 Task: Create List Webinars in Board Product Research to Workspace Business Analysis. Create List Podcasts in Board Team Collaboration to Workspace Business Analysis. Create List Videos in Board Product Development and Innovation Consulting to Workspace Business Analysis
Action: Mouse moved to (237, 155)
Screenshot: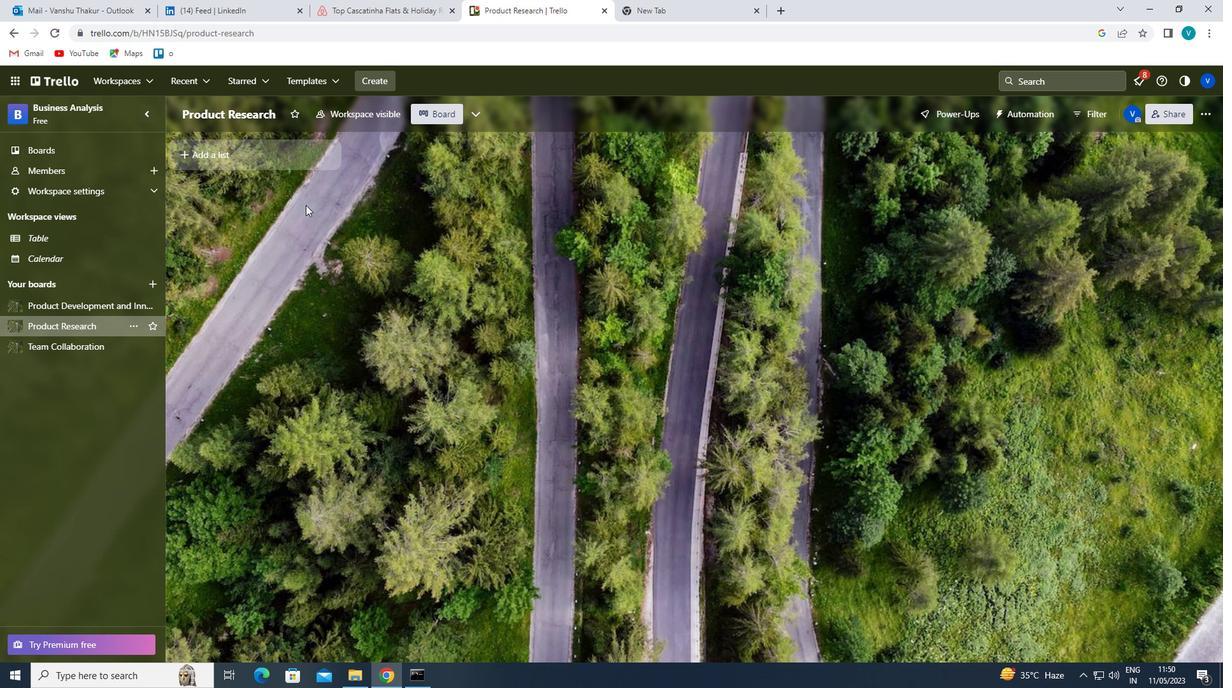 
Action: Mouse pressed left at (237, 155)
Screenshot: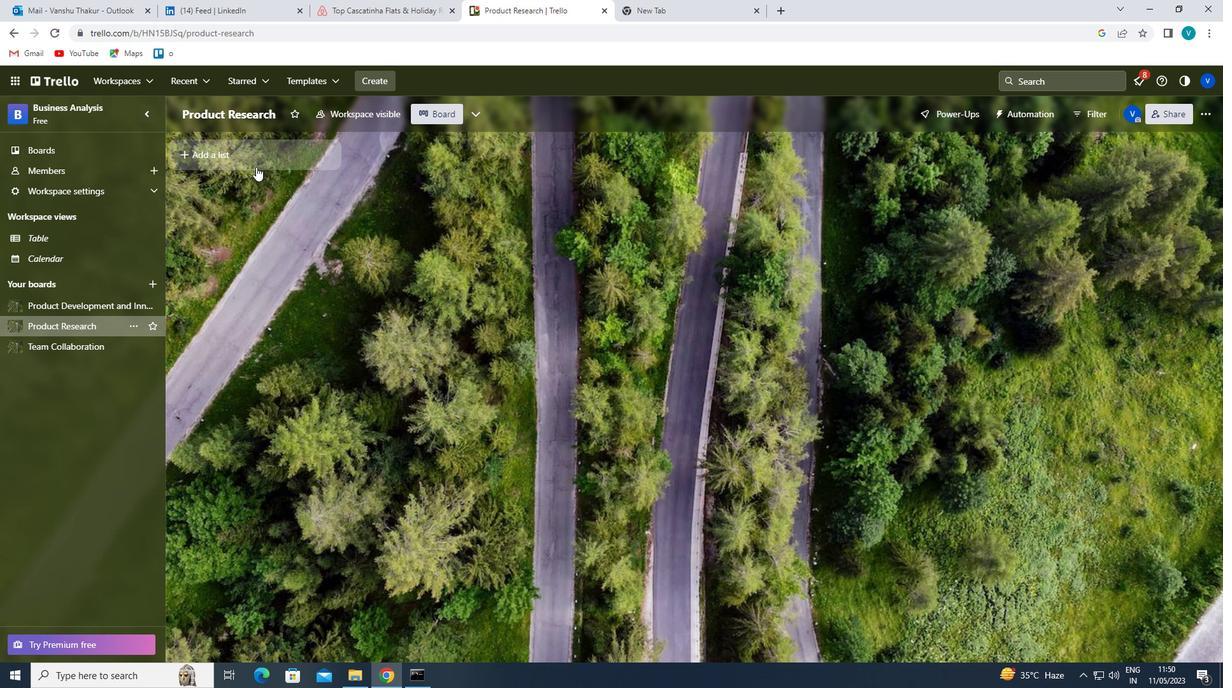 
Action: Mouse moved to (237, 156)
Screenshot: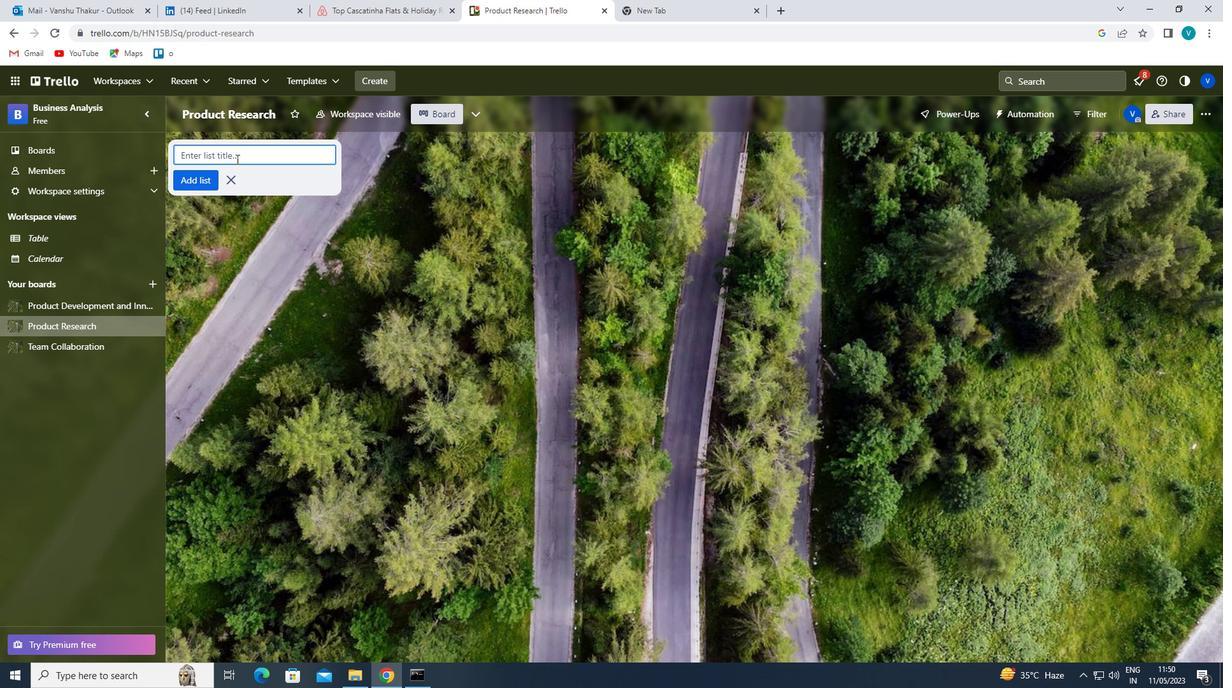
Action: Mouse pressed left at (237, 156)
Screenshot: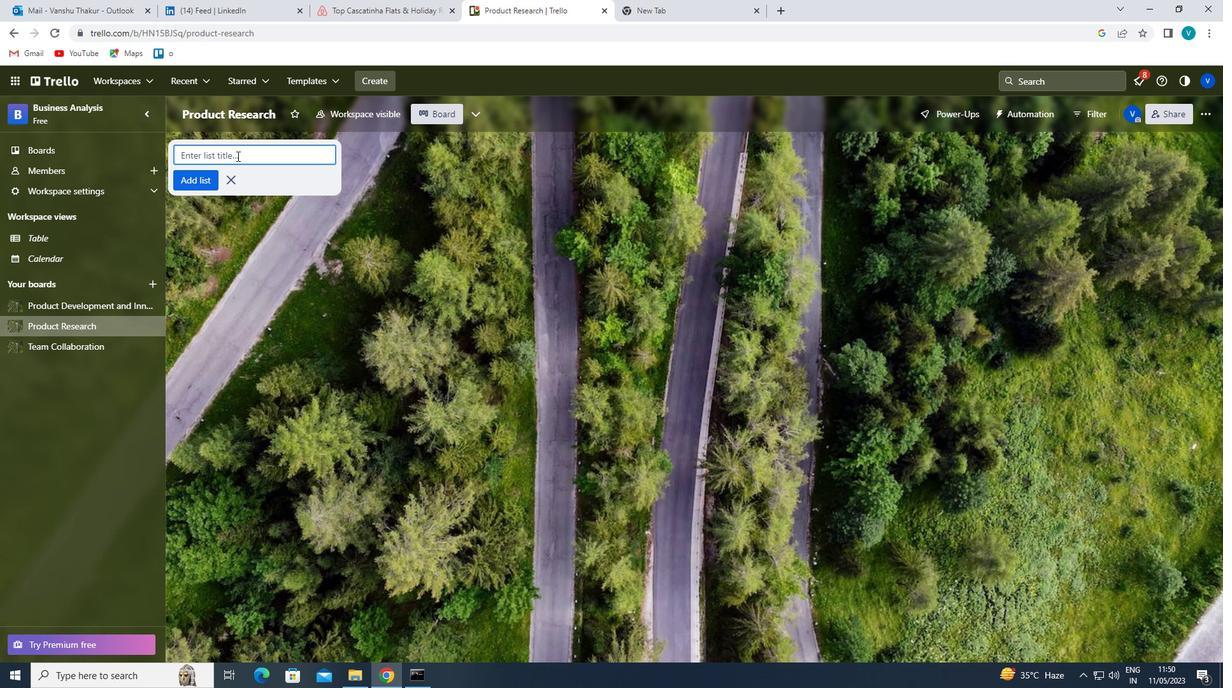 
Action: Key pressed <Key.shift>WEBINARS
Screenshot: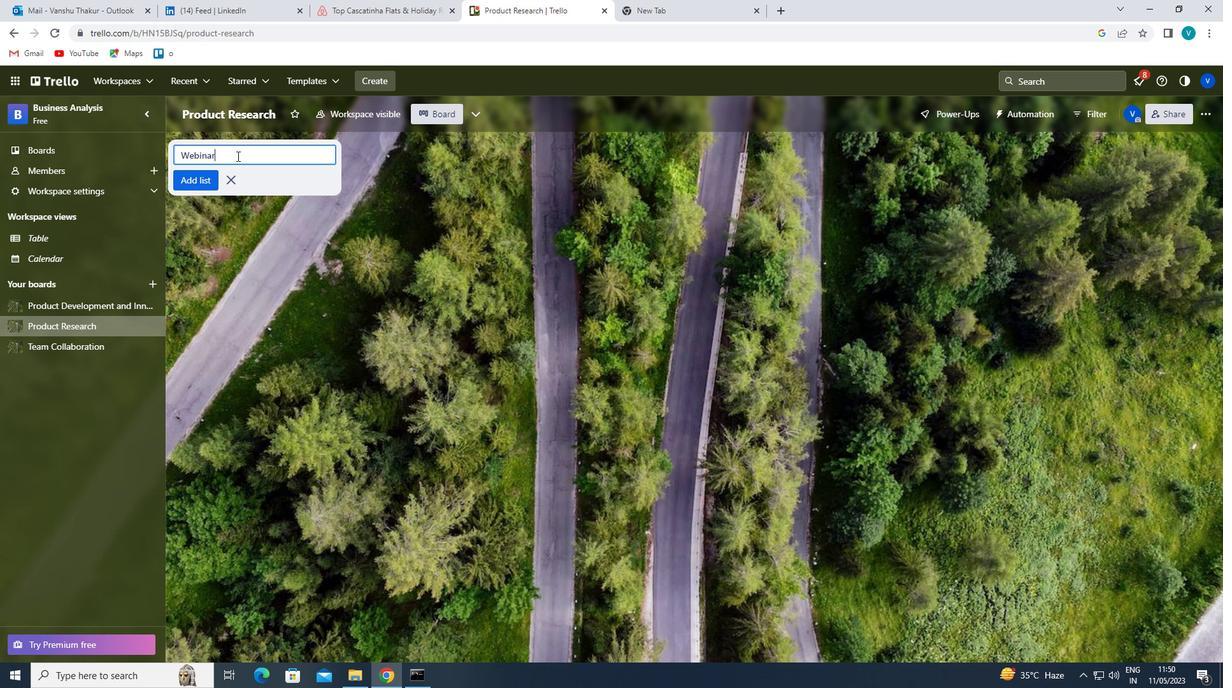 
Action: Mouse moved to (257, 142)
Screenshot: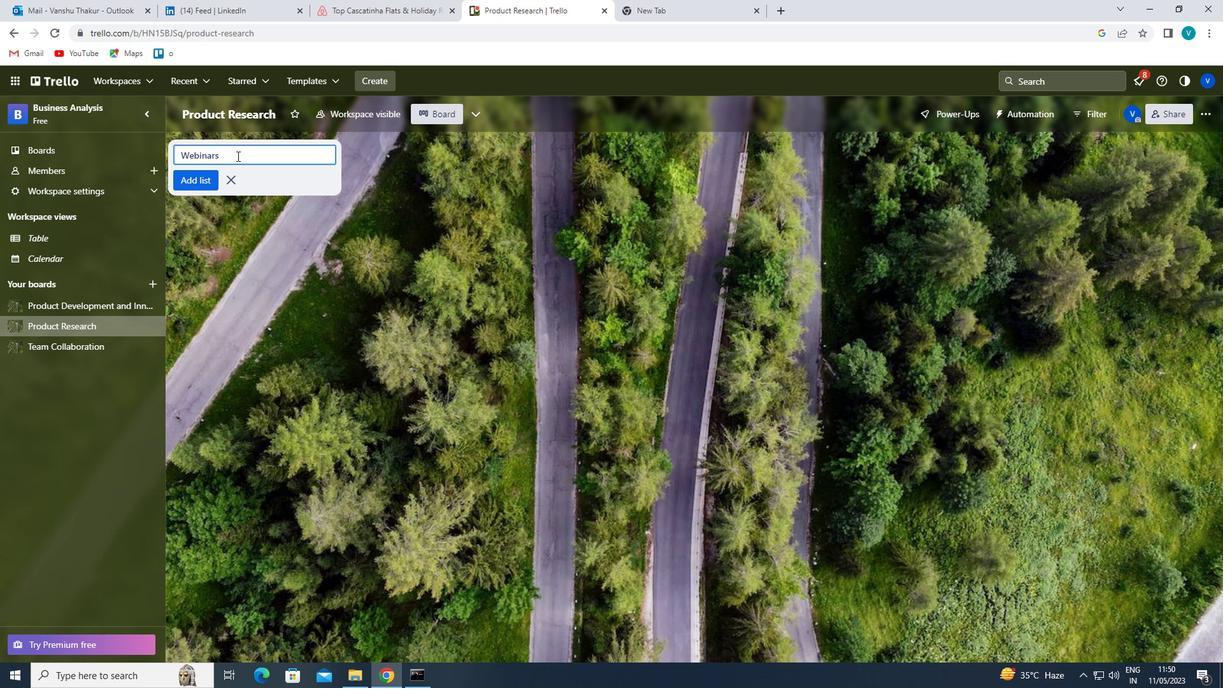 
Action: Key pressed <Key.enter>
Screenshot: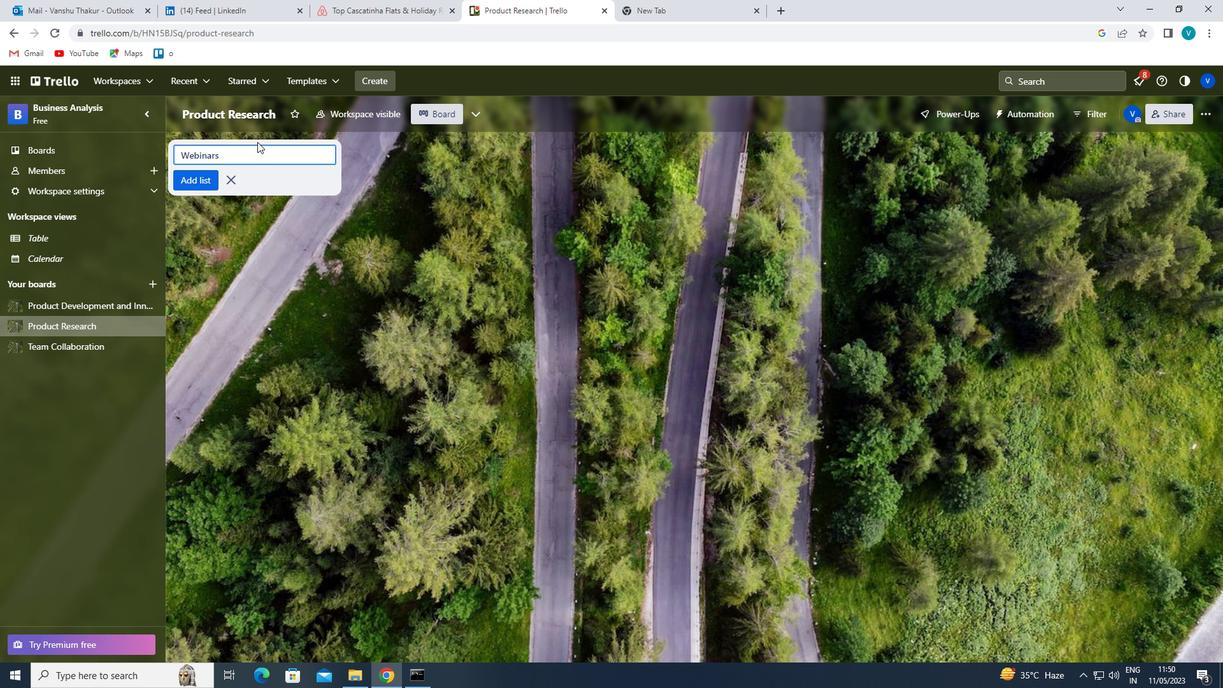 
Action: Mouse moved to (54, 347)
Screenshot: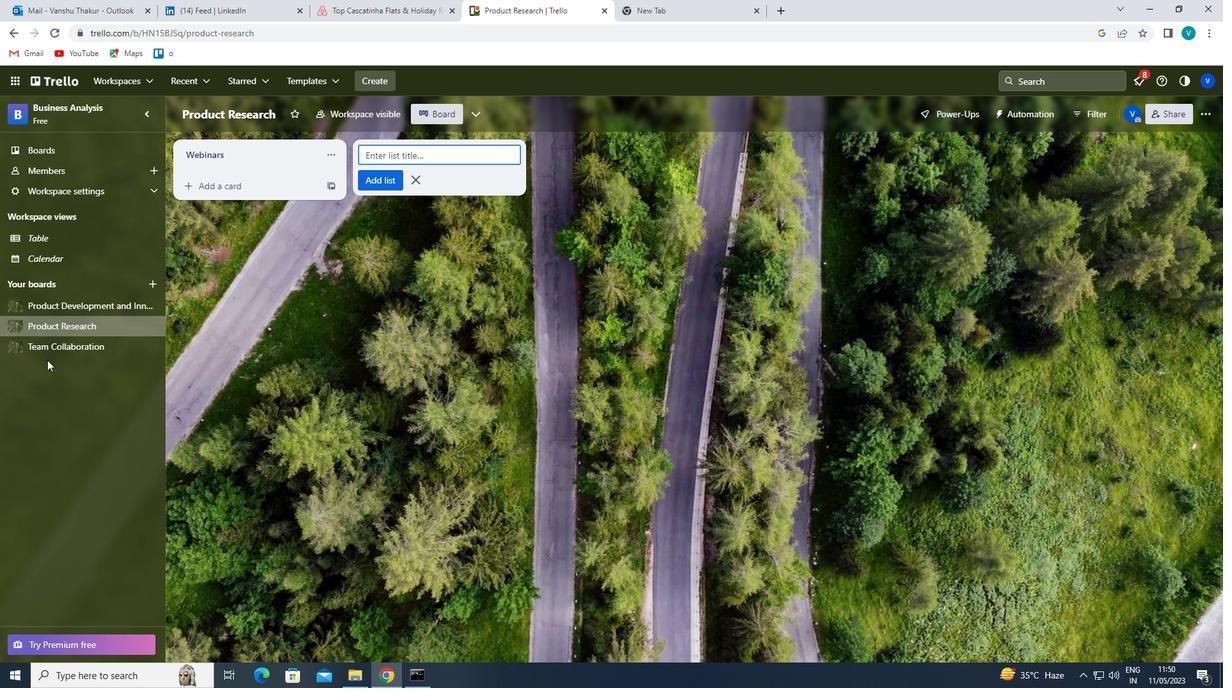 
Action: Mouse pressed left at (54, 347)
Screenshot: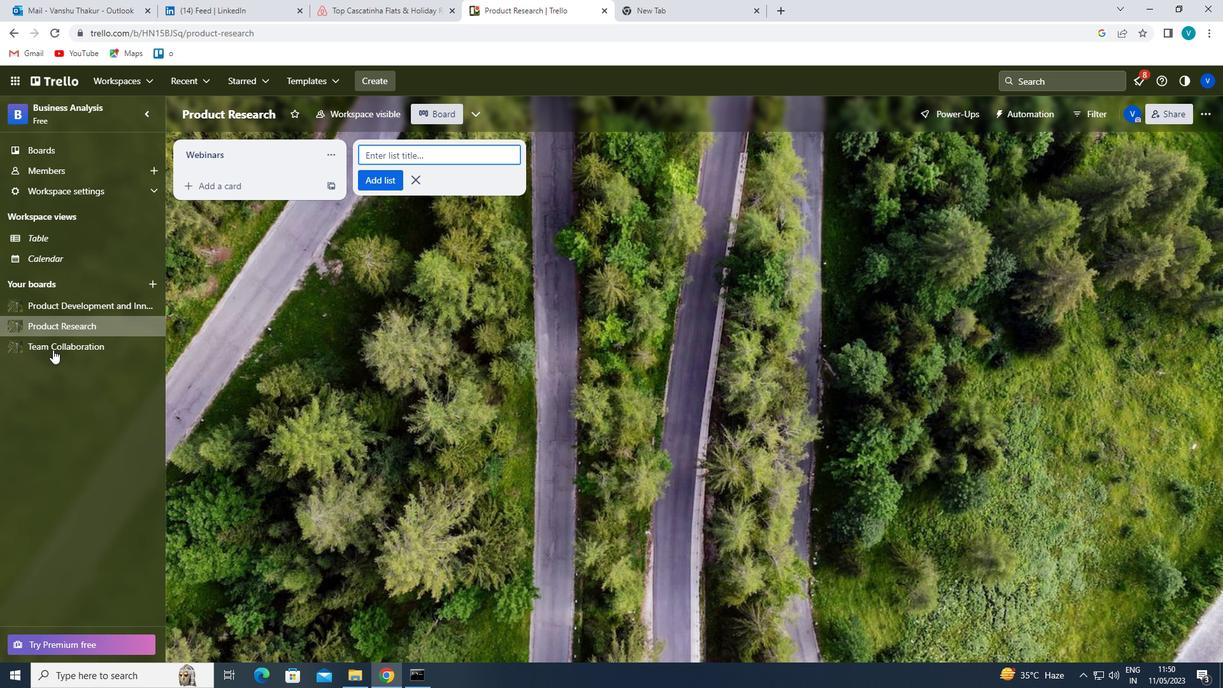 
Action: Mouse moved to (226, 150)
Screenshot: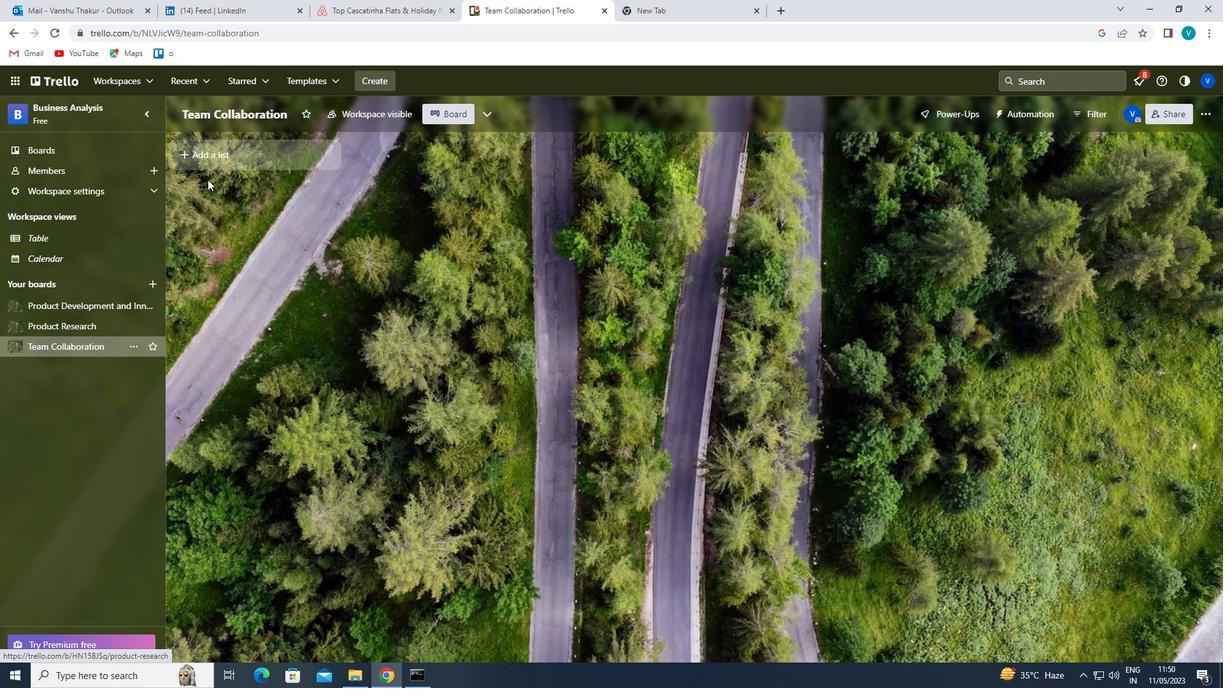 
Action: Mouse pressed left at (226, 150)
Screenshot: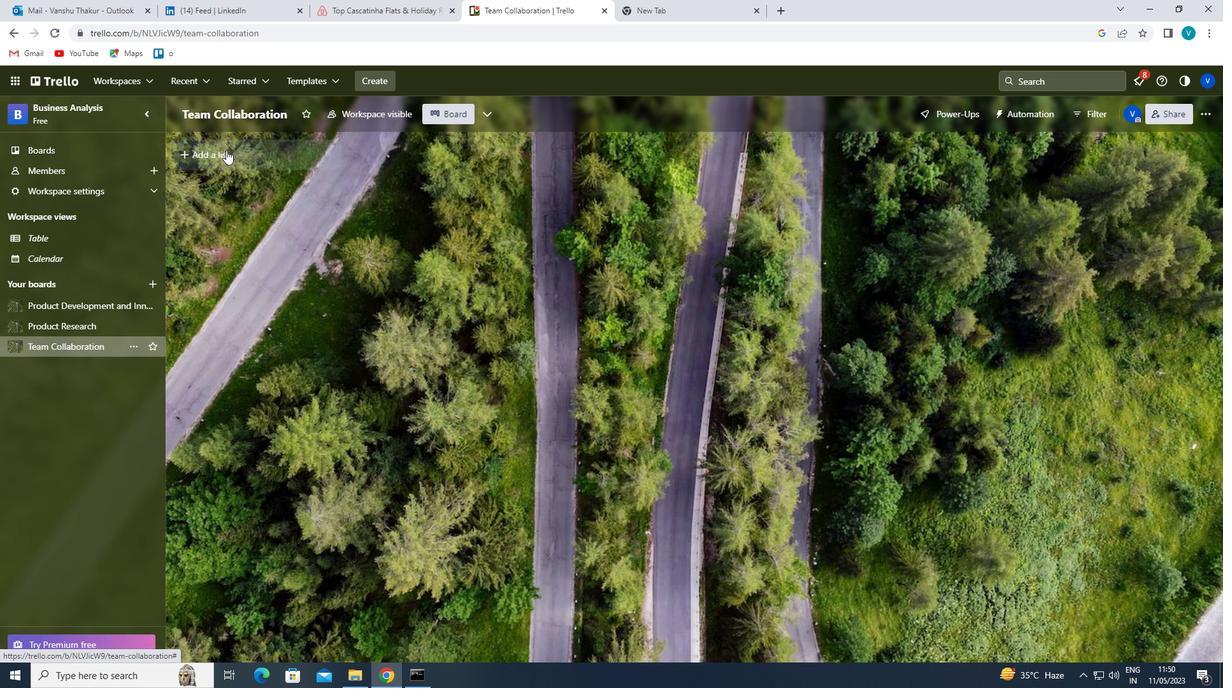
Action: Mouse moved to (226, 149)
Screenshot: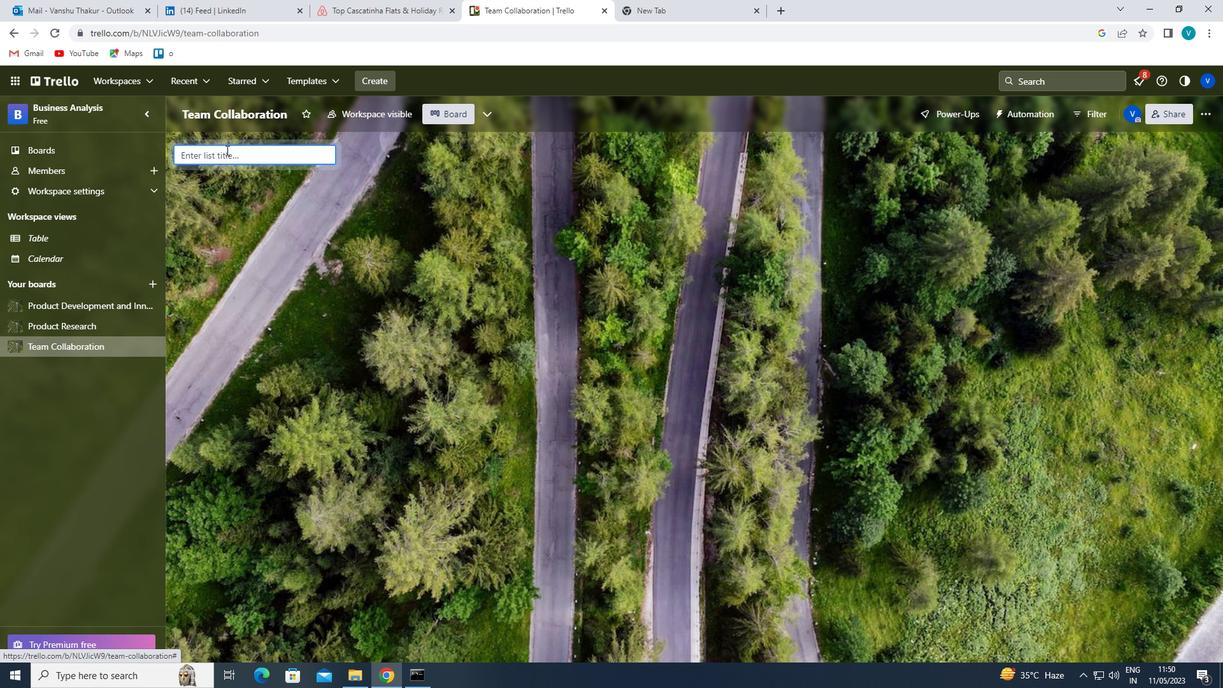 
Action: Key pressed <Key.shift>LIST<Key.space><Key.shift>PODCASTS<Key.enter>
Screenshot: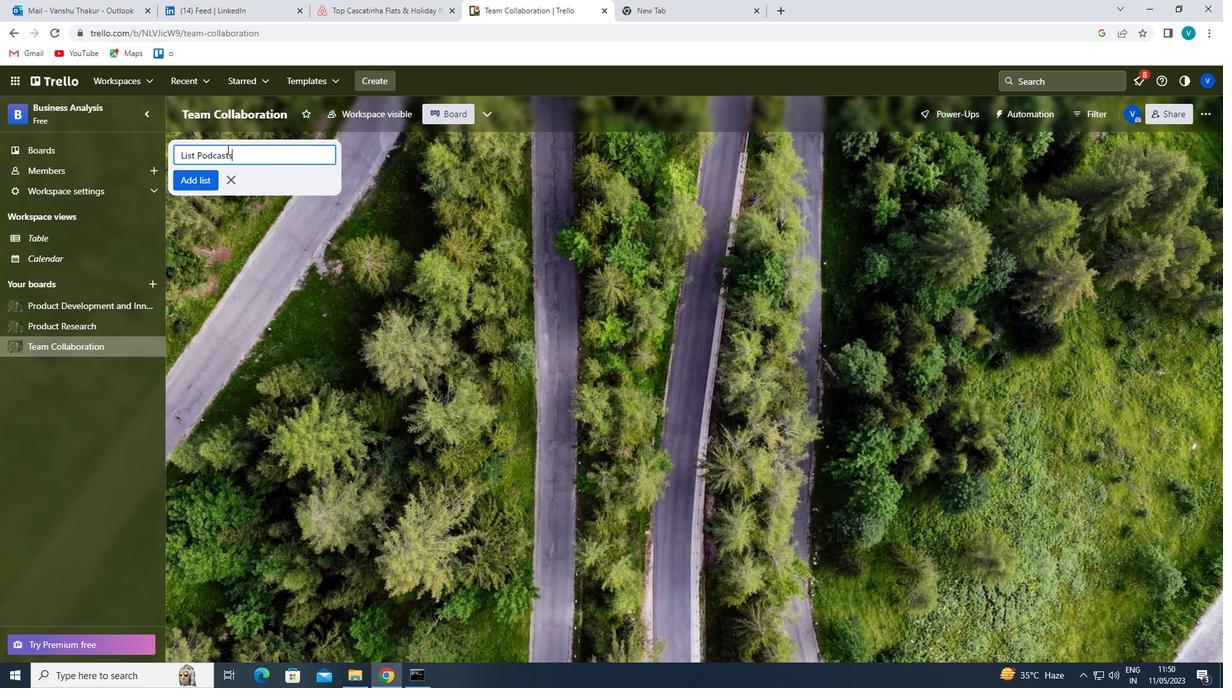 
Action: Mouse moved to (86, 305)
Screenshot: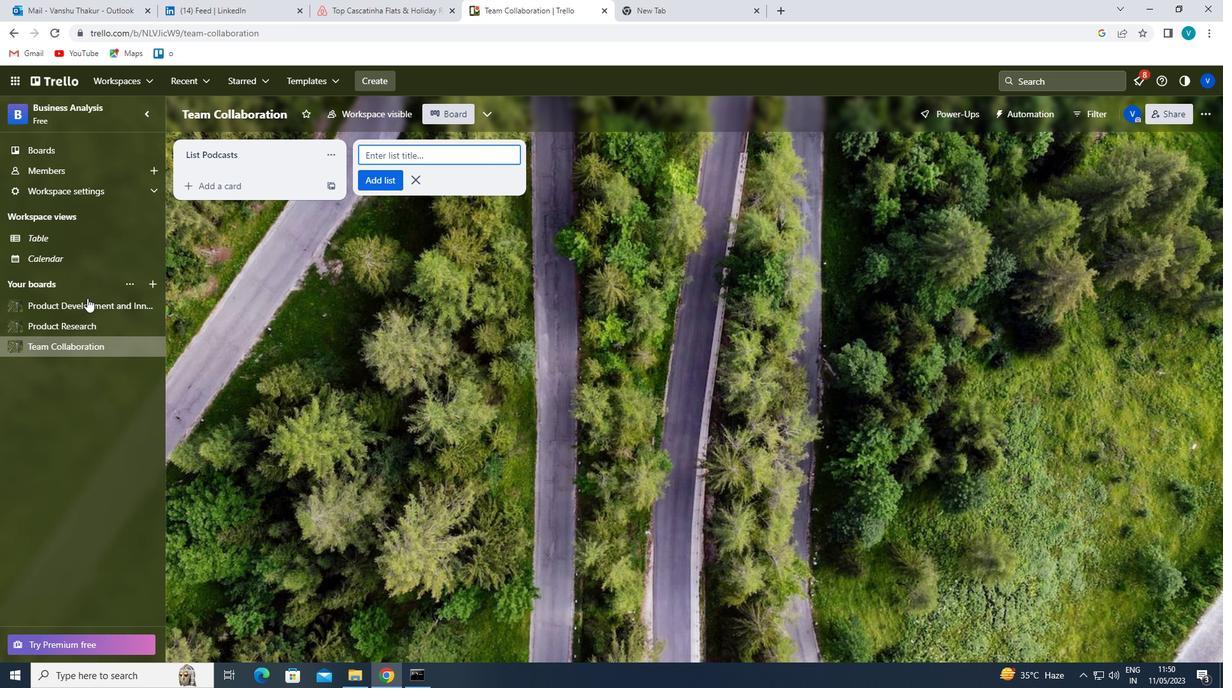 
Action: Mouse pressed left at (86, 305)
Screenshot: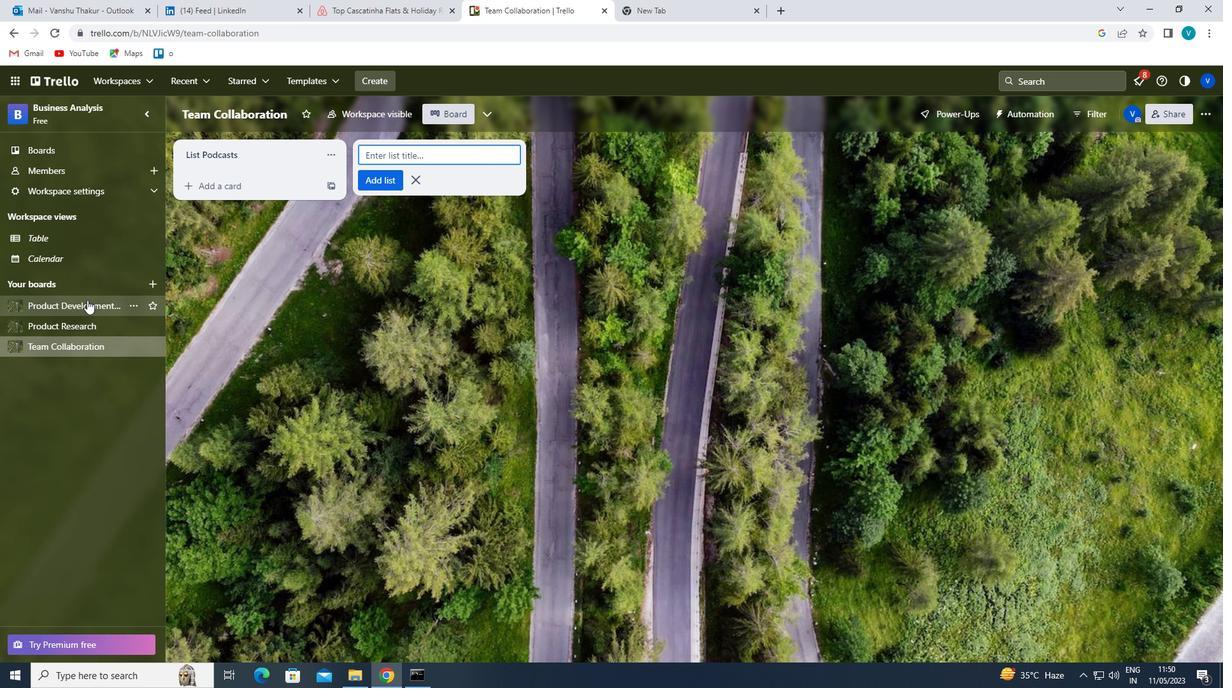 
Action: Mouse moved to (253, 152)
Screenshot: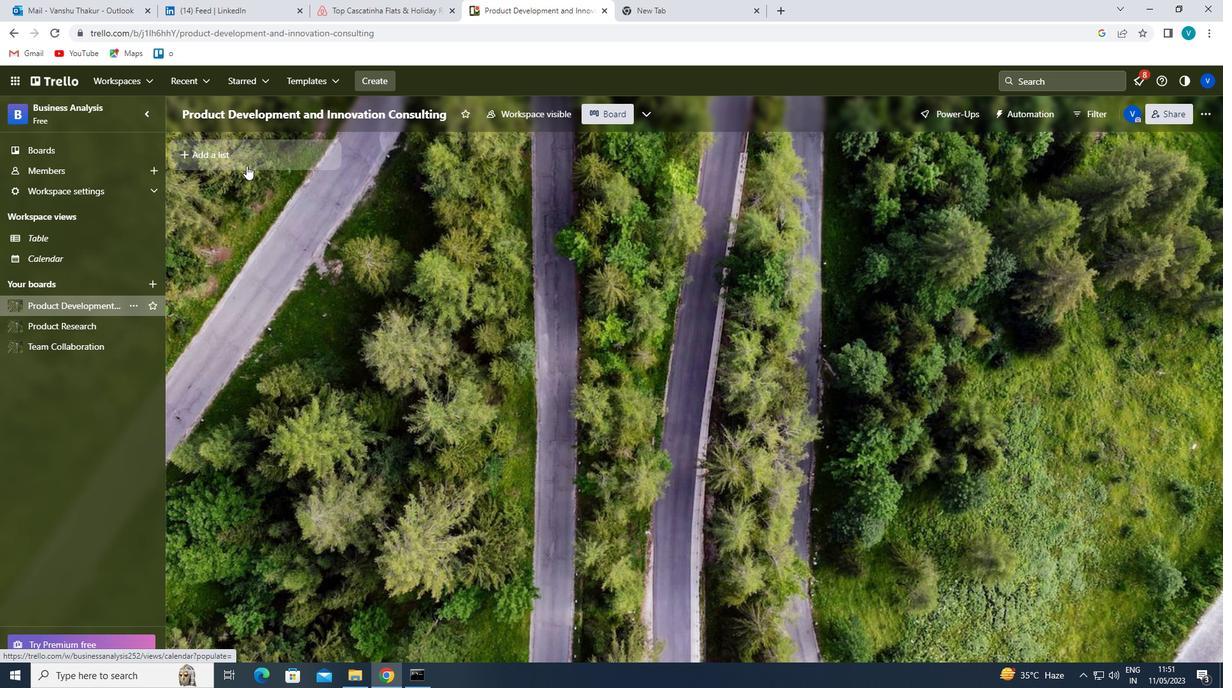 
Action: Mouse pressed left at (253, 152)
Screenshot: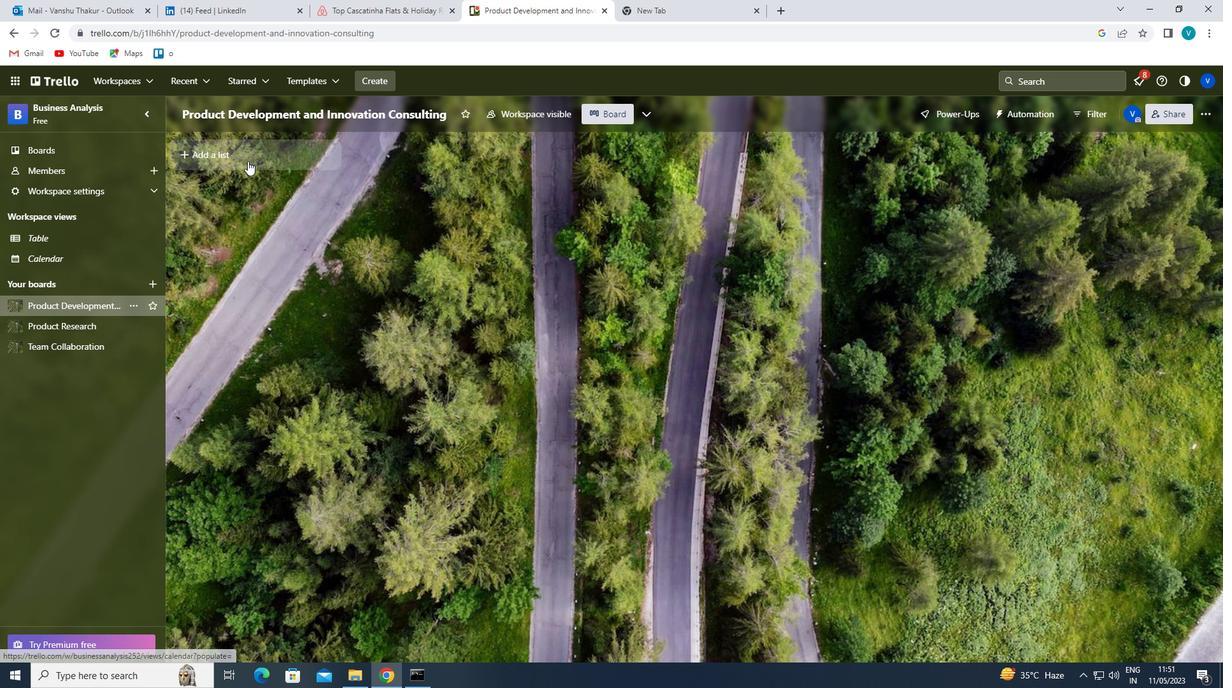 
Action: Key pressed <Key.shift>LIST<Key.space><Key.shift>VIDEOS<Key.enter>
Screenshot: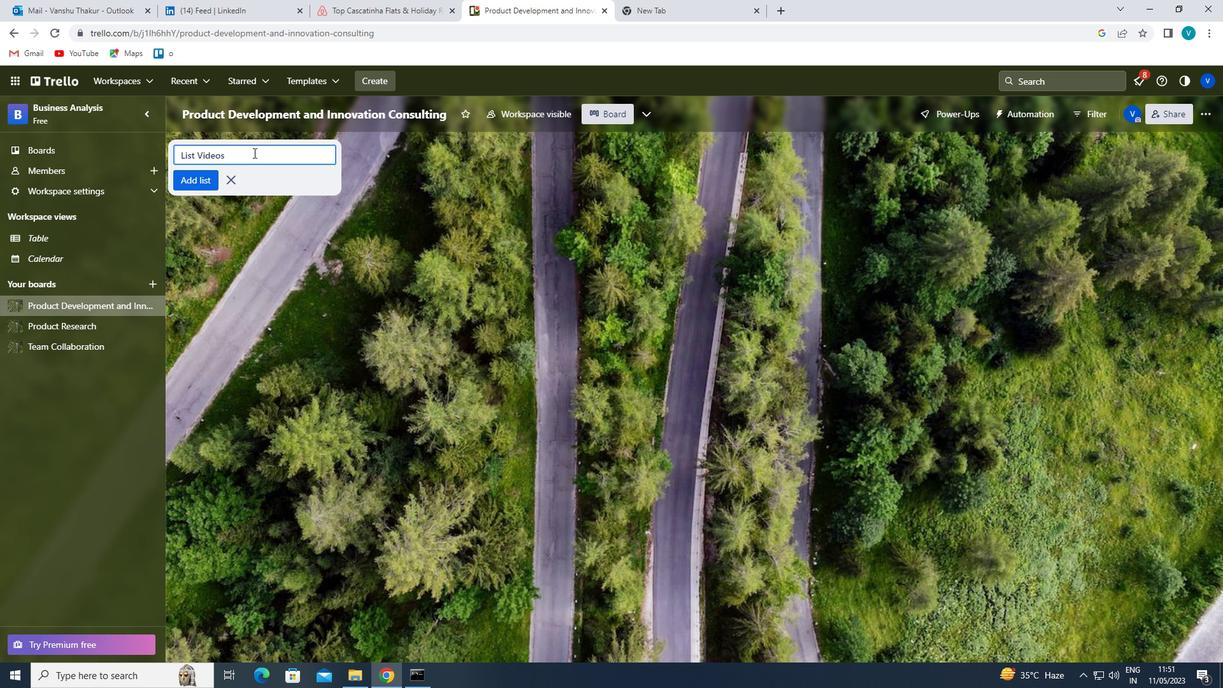 
Action: Mouse moved to (323, 220)
Screenshot: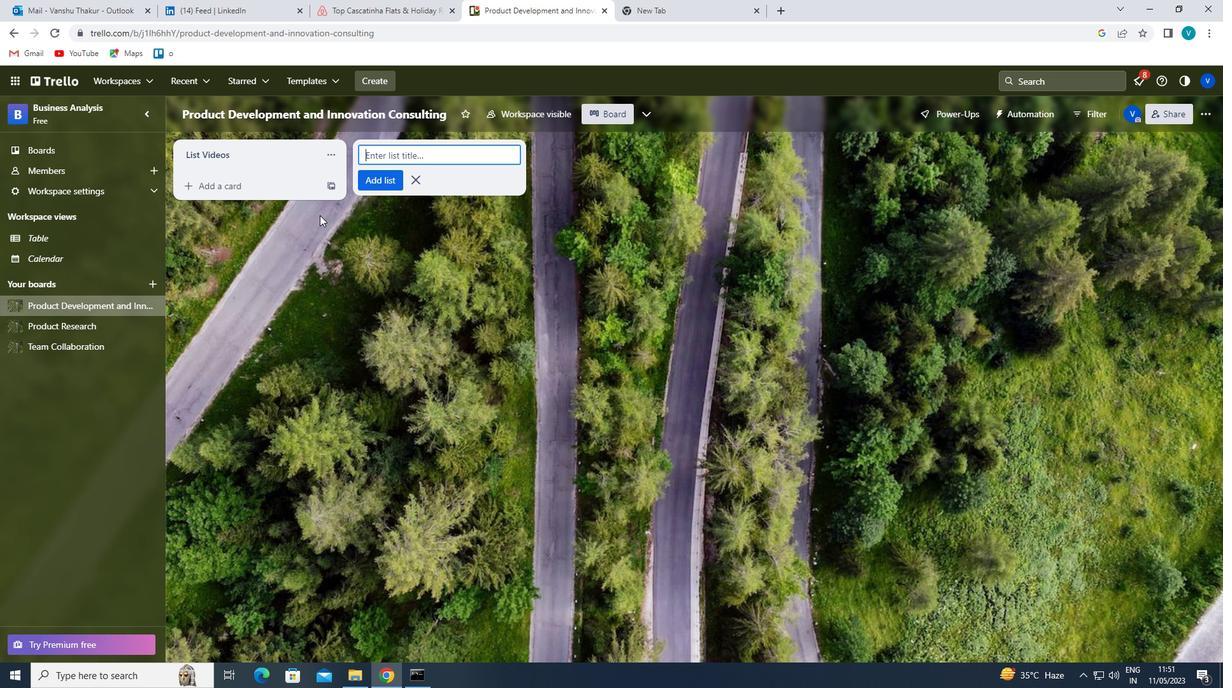 
